Task: Add Description DS0012 to Card Card0012 in Board Board0003 in Development in Trello
Action: Mouse moved to (452, 32)
Screenshot: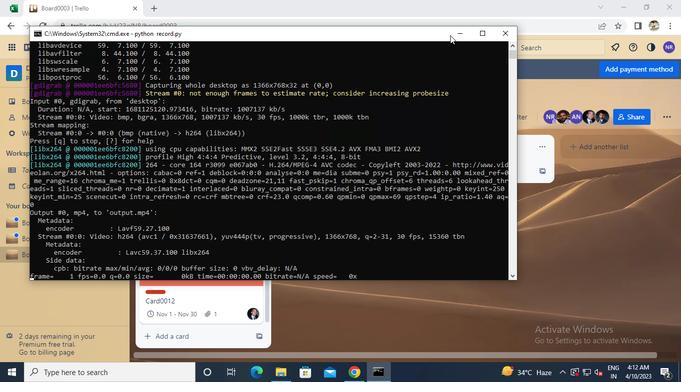 
Action: Mouse pressed left at (452, 32)
Screenshot: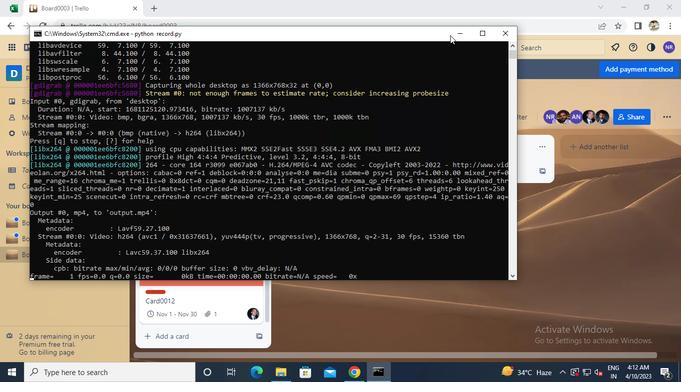 
Action: Mouse moved to (208, 298)
Screenshot: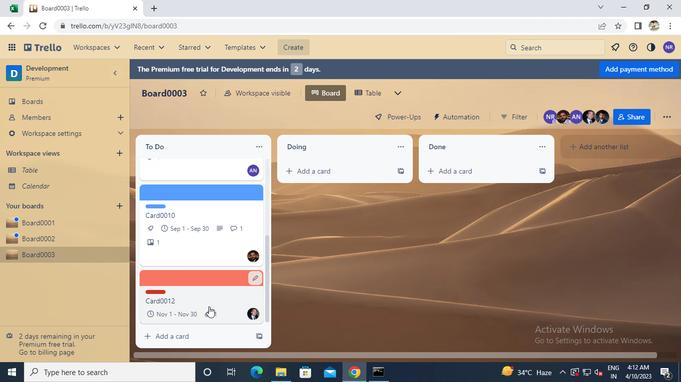 
Action: Mouse pressed left at (208, 298)
Screenshot: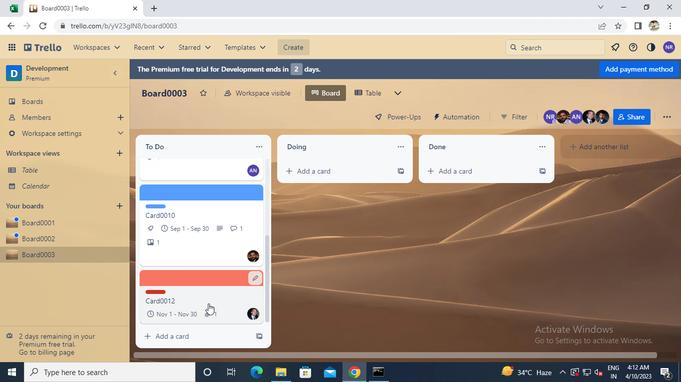 
Action: Mouse moved to (232, 142)
Screenshot: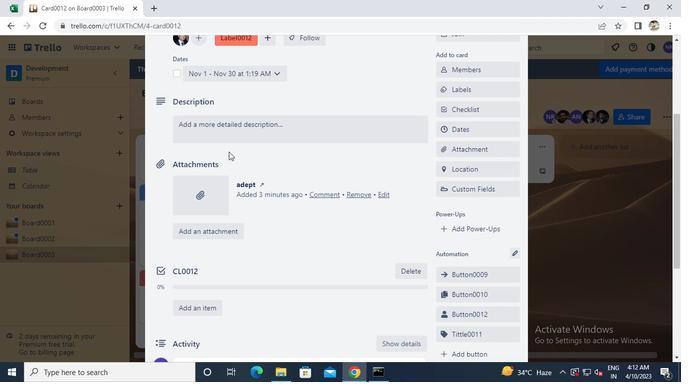 
Action: Mouse pressed left at (232, 142)
Screenshot: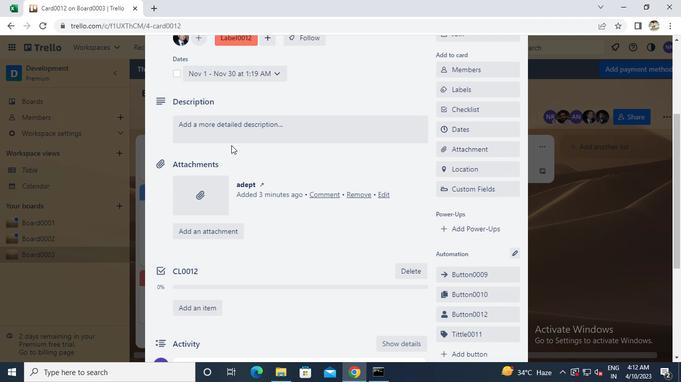 
Action: Keyboard Key.caps_lock
Screenshot: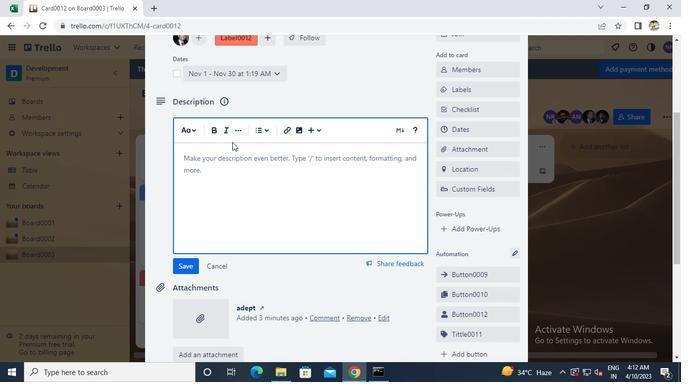 
Action: Keyboard d
Screenshot: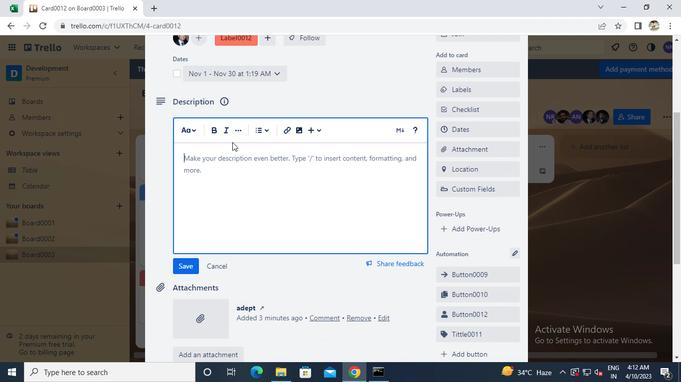 
Action: Keyboard s
Screenshot: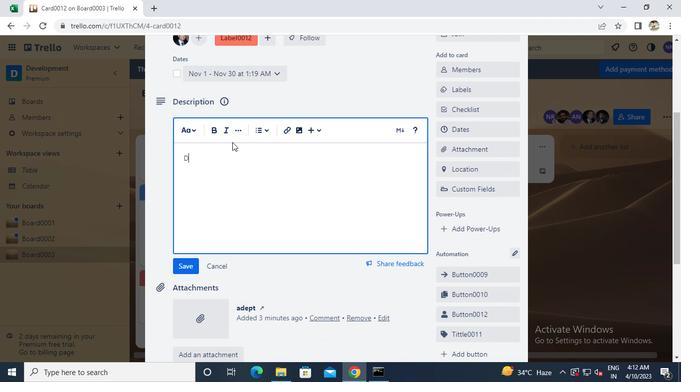 
Action: Keyboard 0
Screenshot: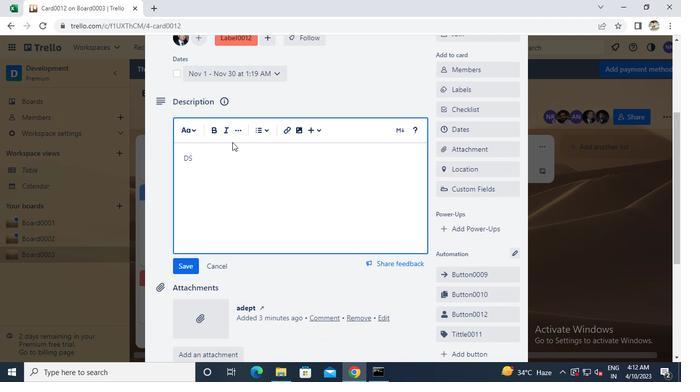 
Action: Keyboard 0
Screenshot: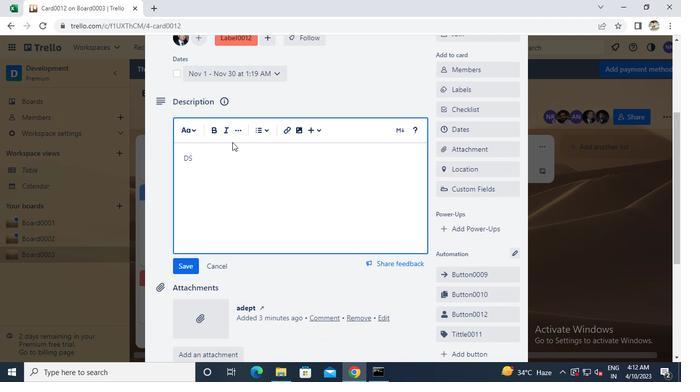 
Action: Keyboard 1
Screenshot: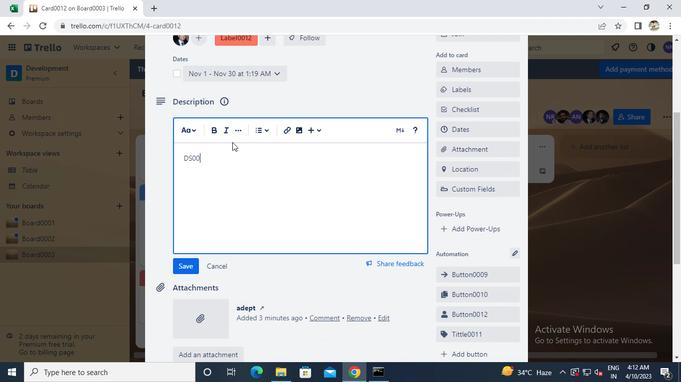 
Action: Keyboard 2
Screenshot: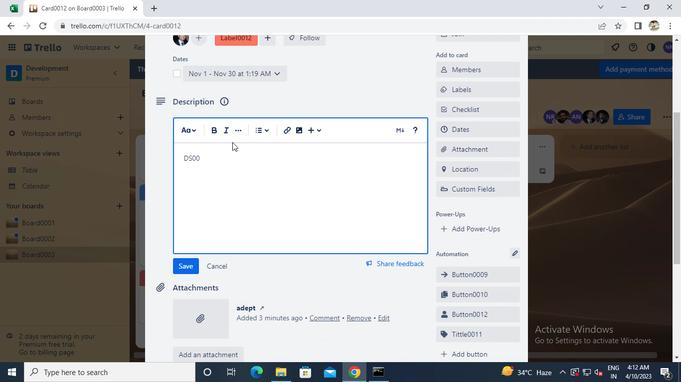 
Action: Mouse moved to (190, 258)
Screenshot: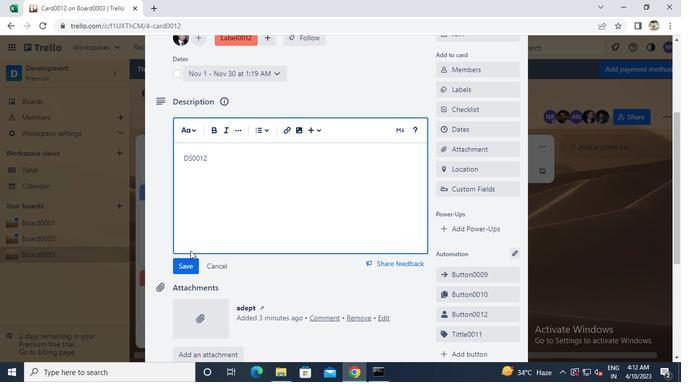 
Action: Mouse pressed left at (190, 258)
Screenshot: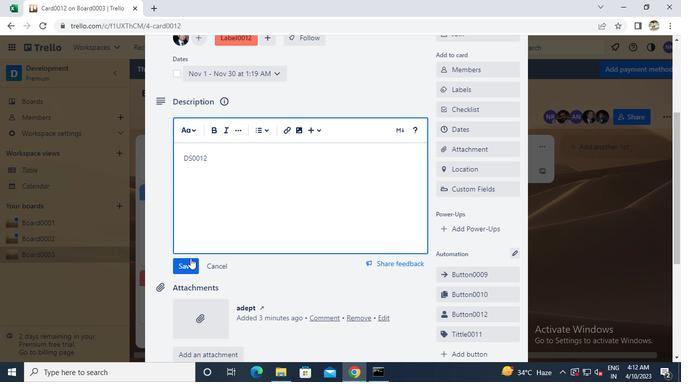
Action: Mouse moved to (374, 377)
Screenshot: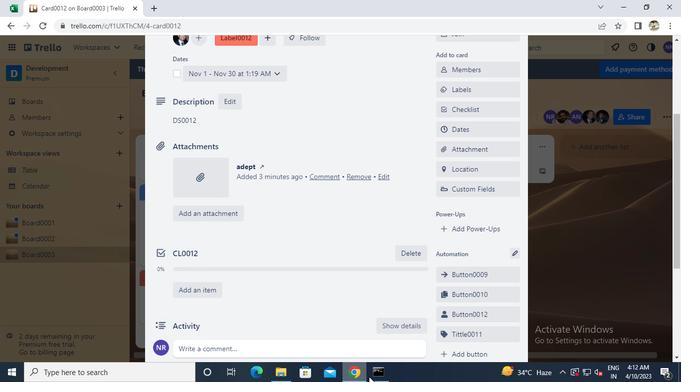 
Action: Mouse pressed left at (374, 377)
Screenshot: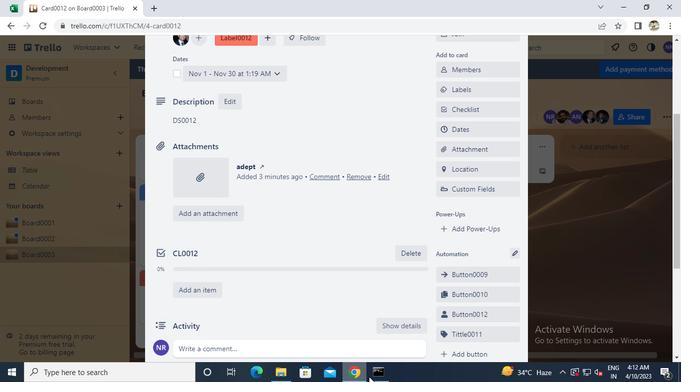 
Action: Mouse moved to (503, 31)
Screenshot: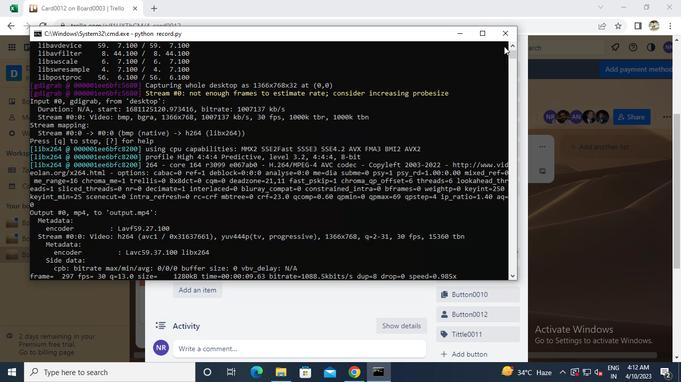 
Action: Mouse pressed left at (503, 31)
Screenshot: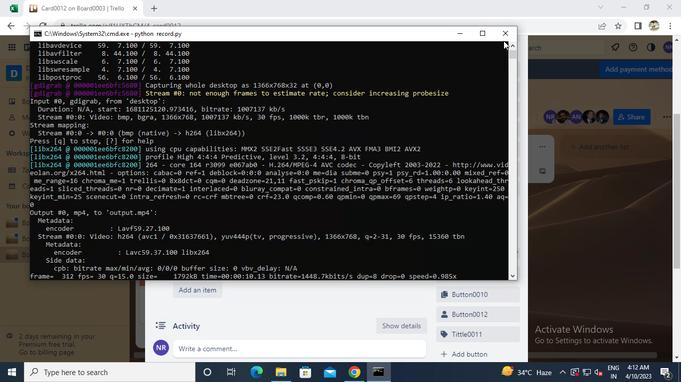
Action: Mouse moved to (481, 61)
Screenshot: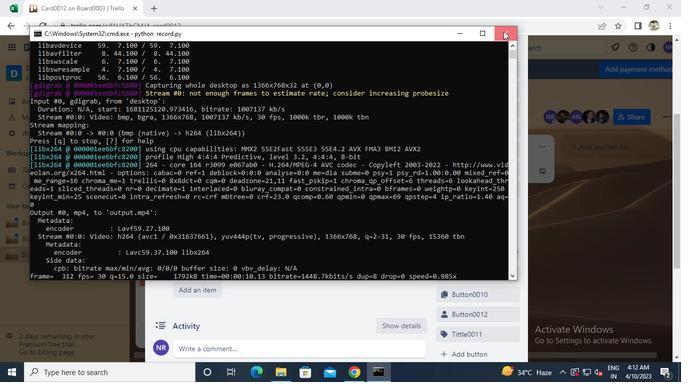 
